 Task: Create a section Breakneck Pace and in the section, add a milestone Legacy Code Refactoring in the project TrackForge.
Action: Mouse moved to (64, 354)
Screenshot: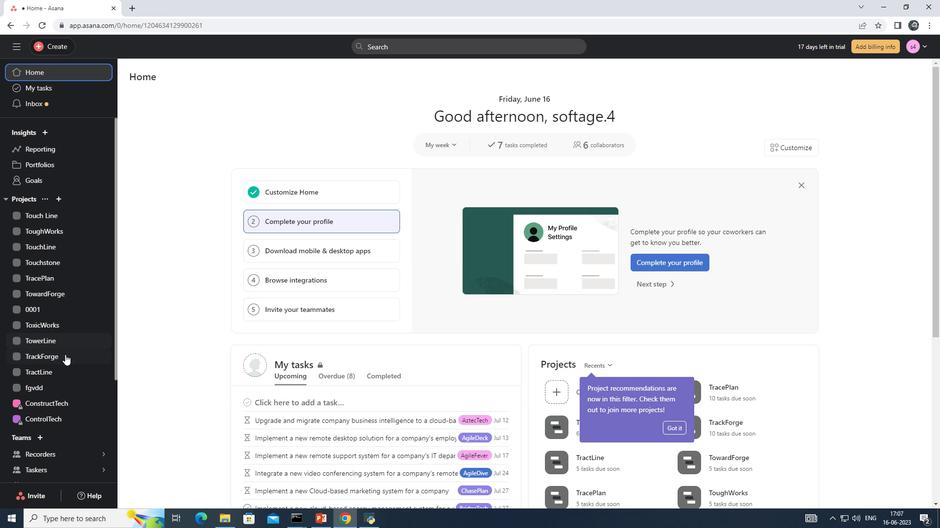 
Action: Mouse pressed left at (64, 354)
Screenshot: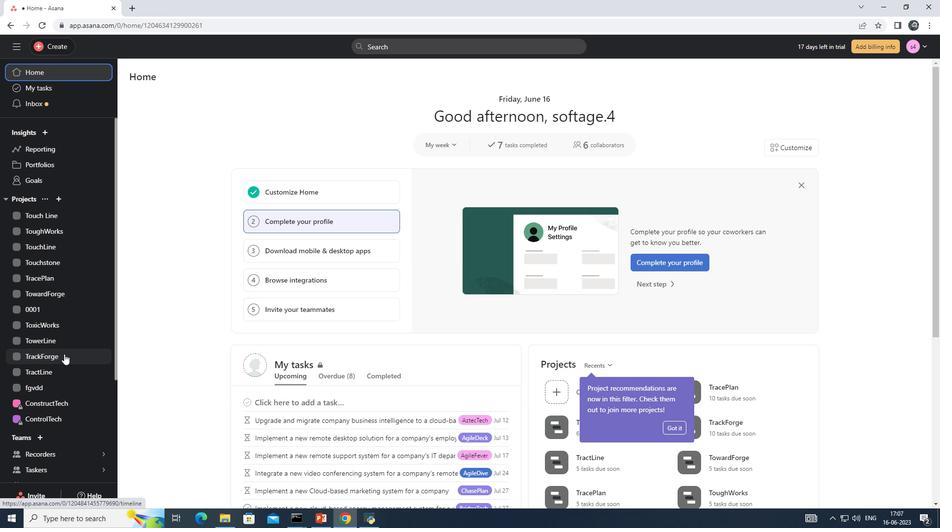 
Action: Mouse moved to (212, 366)
Screenshot: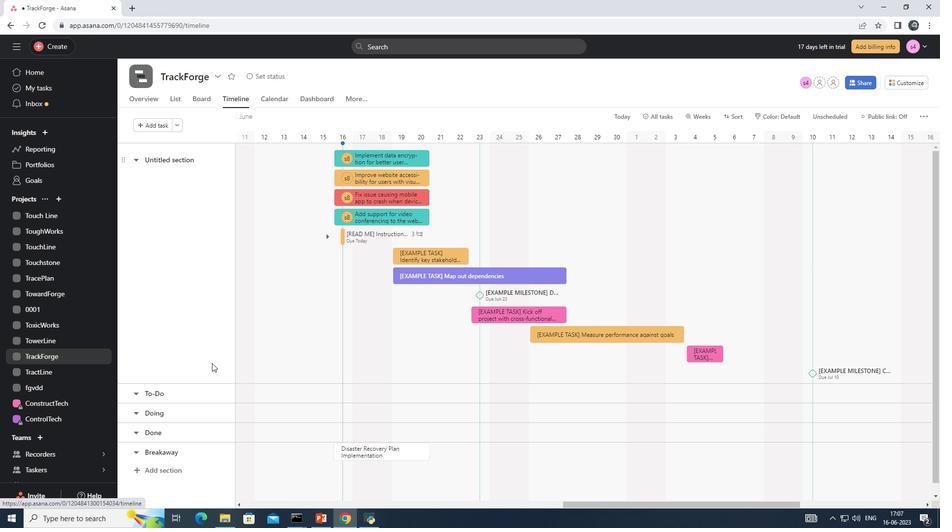 
Action: Mouse scrolled (212, 365) with delta (0, 0)
Screenshot: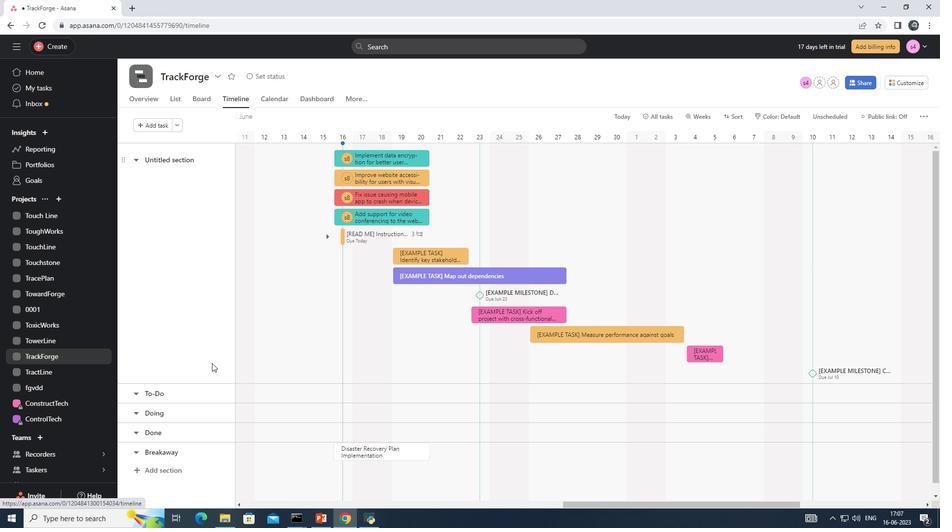 
Action: Mouse moved to (169, 461)
Screenshot: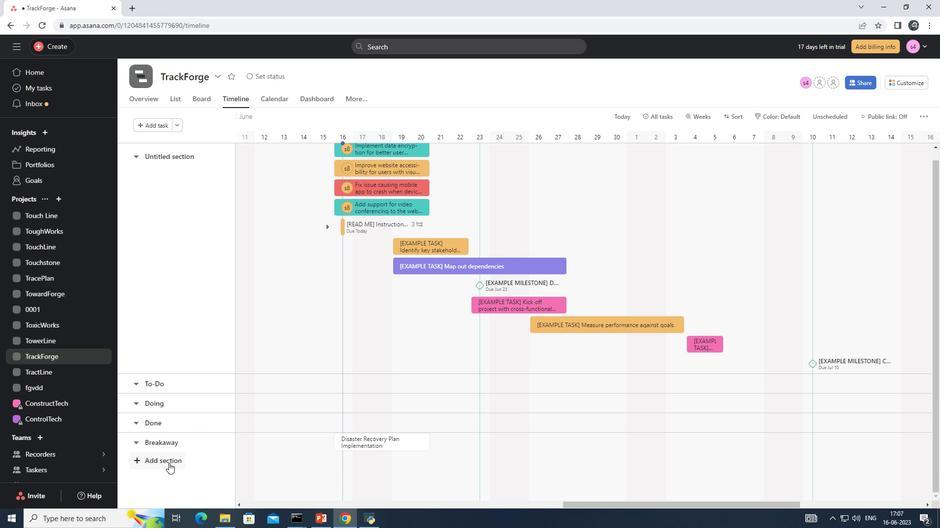 
Action: Mouse pressed left at (169, 461)
Screenshot: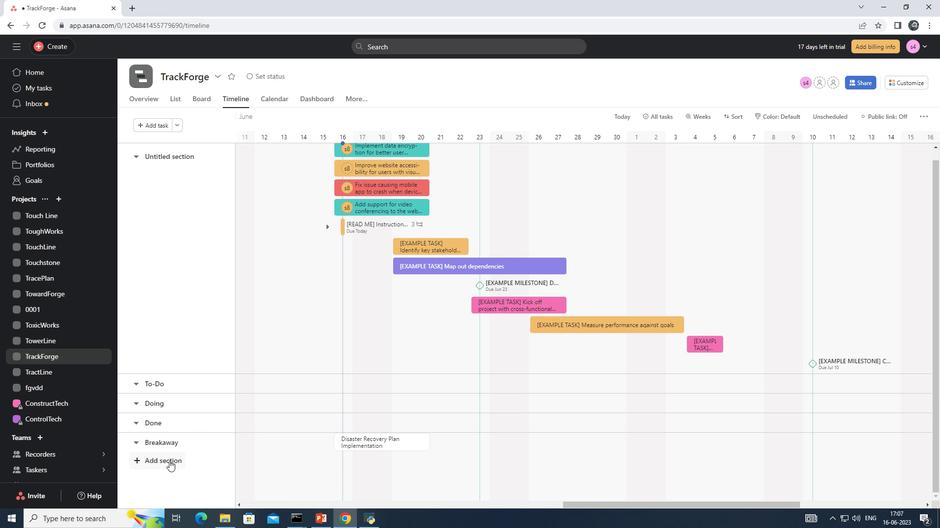 
Action: Mouse moved to (169, 460)
Screenshot: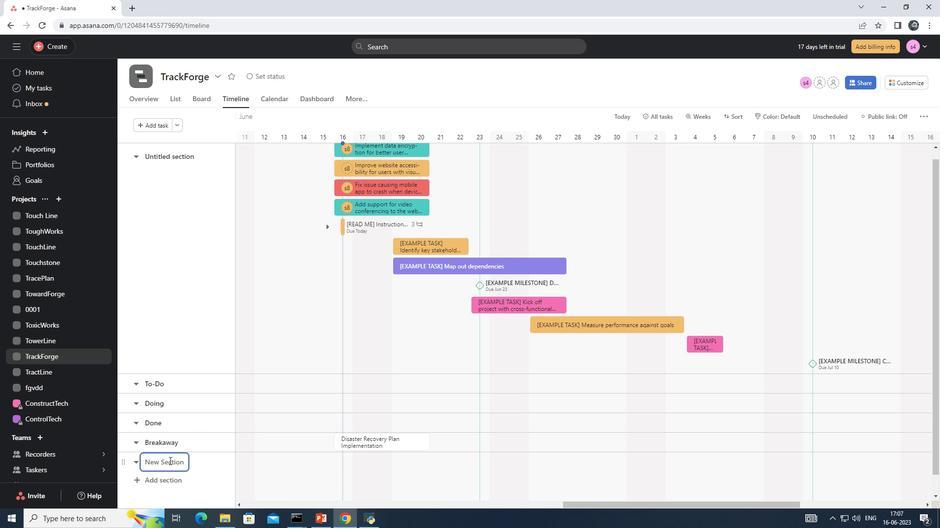 
Action: Key pressed <Key.shift>Breakneck<Key.space><Key.shift>Pace<Key.enter>
Screenshot: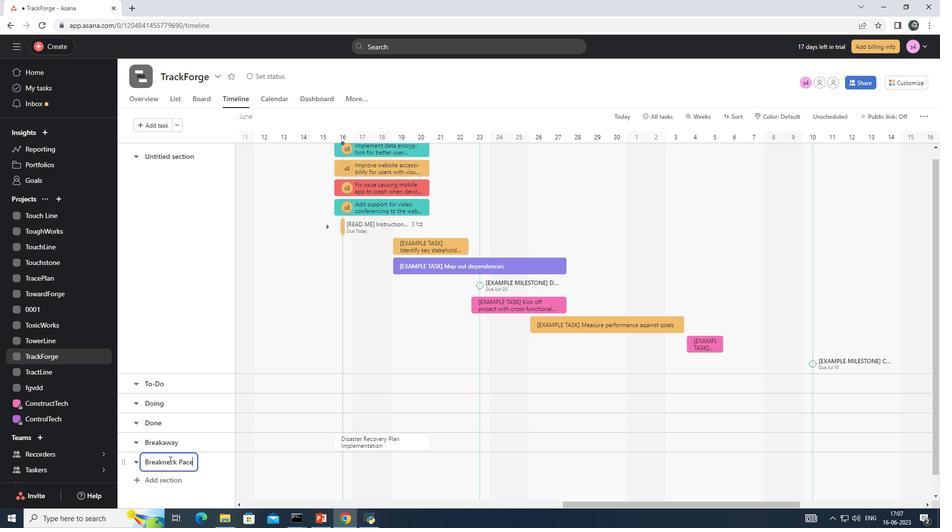 
Action: Mouse moved to (344, 462)
Screenshot: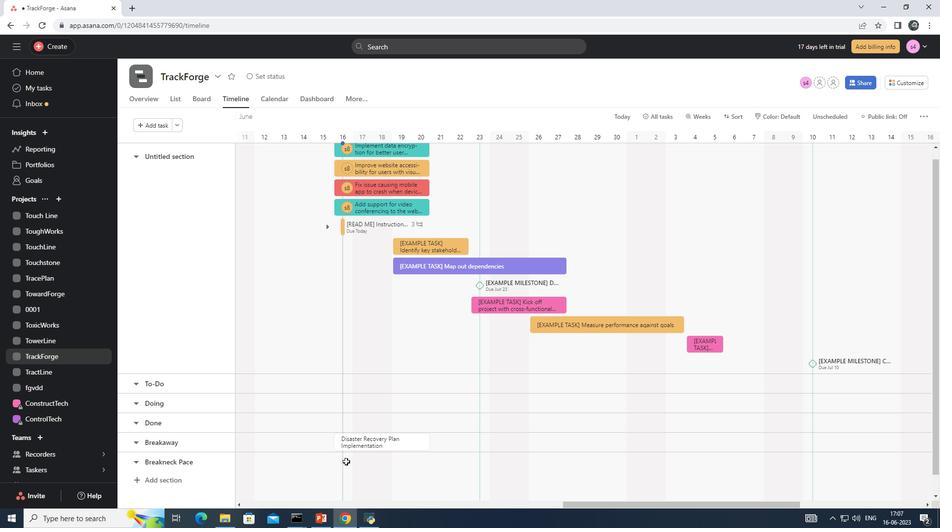 
Action: Mouse pressed left at (344, 462)
Screenshot: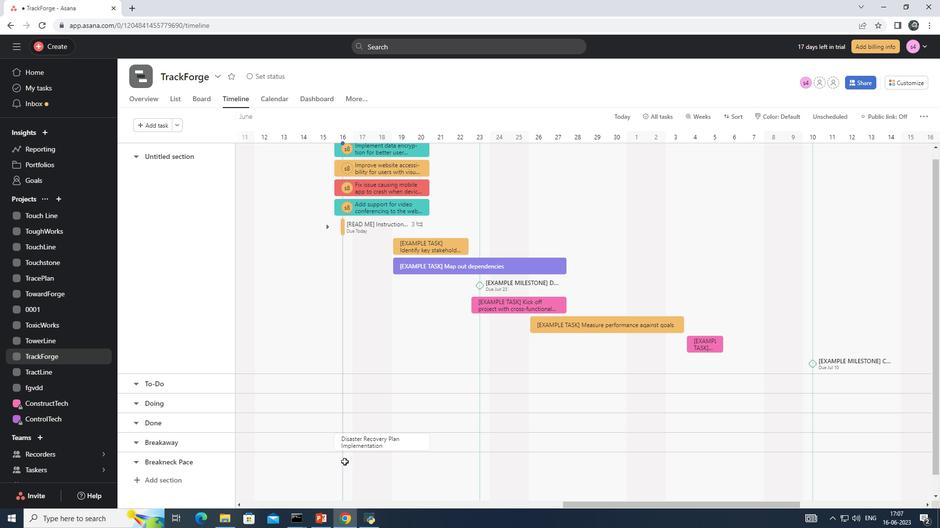 
Action: Mouse moved to (344, 462)
Screenshot: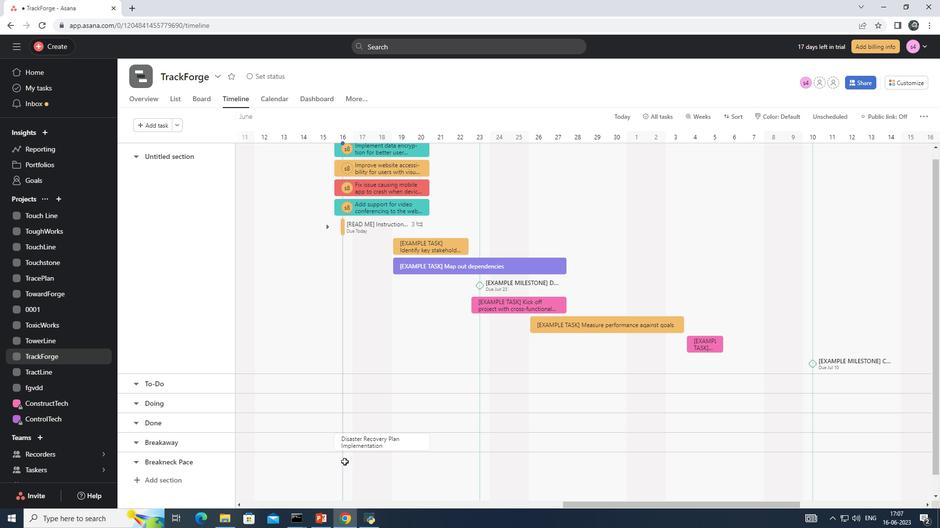 
Action: Key pressed <Key.shift>Legacy<Key.space><Key.shift>Code<Key.space><Key.shift>Refactoring<Key.enter>
Screenshot: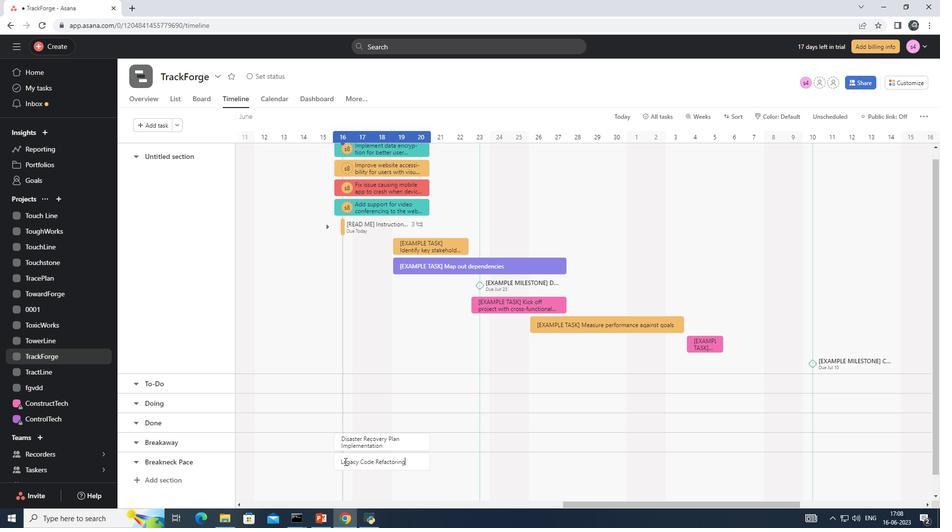 
Action: Mouse moved to (380, 478)
Screenshot: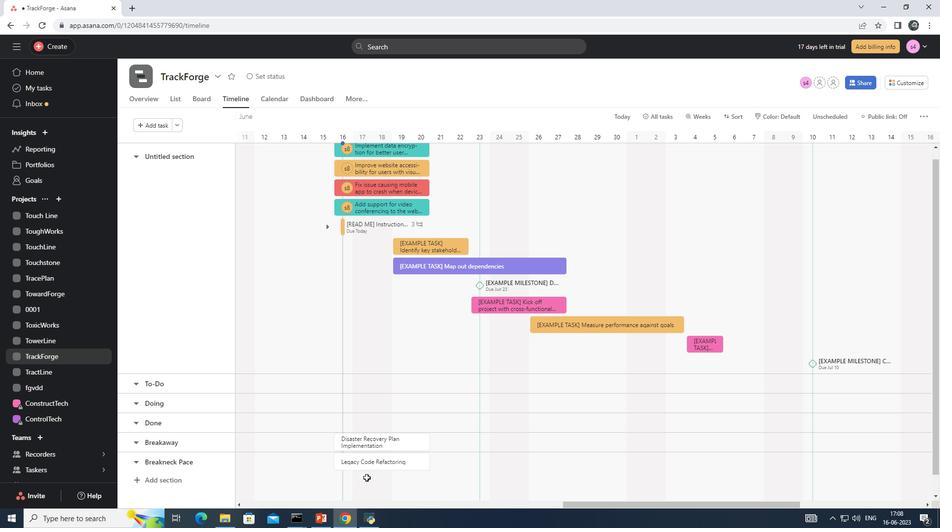 
Action: Mouse pressed left at (380, 478)
Screenshot: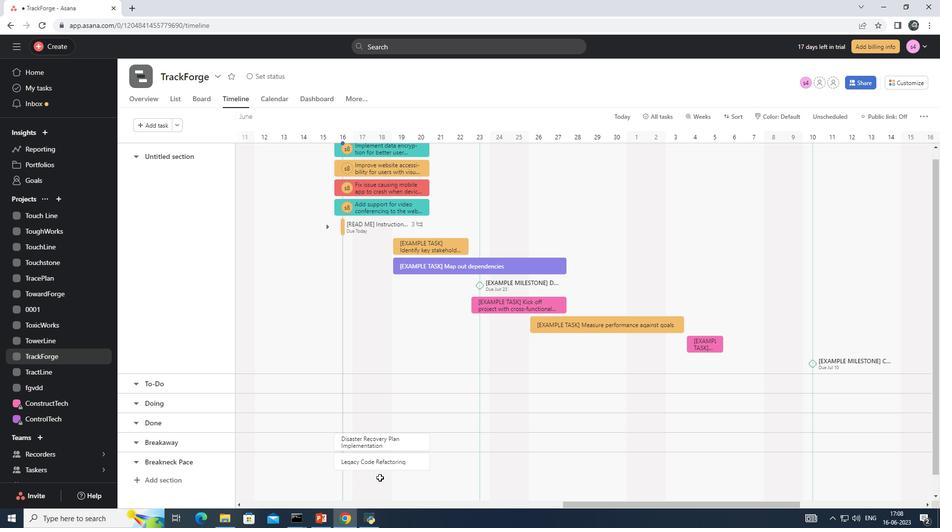 
